 Task: In the Company northwell.edu, Log call with description : 'Had a conversation with a lead exploring partnership opportunities.'; Select call outcome: 'Busy '; Select call Direction: Inbound; Add date: '13 August, 2023' and time 11:00:AM. Logged in from softage.1@softage.net
Action: Mouse moved to (84, 53)
Screenshot: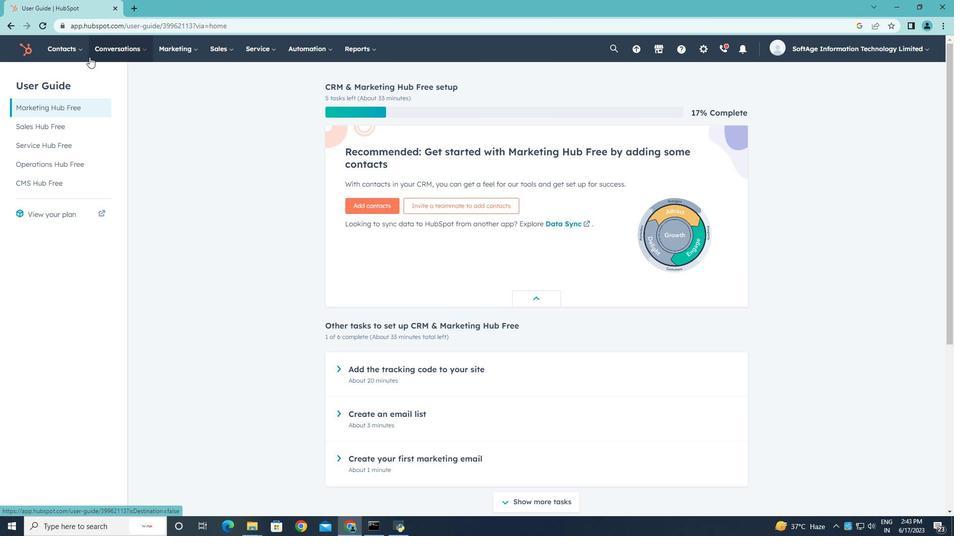 
Action: Mouse pressed left at (84, 53)
Screenshot: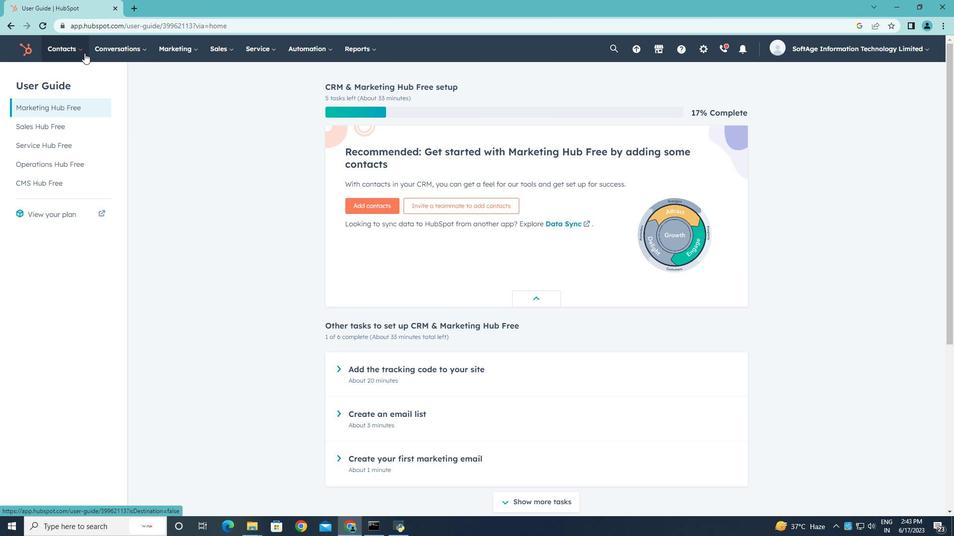 
Action: Mouse moved to (80, 98)
Screenshot: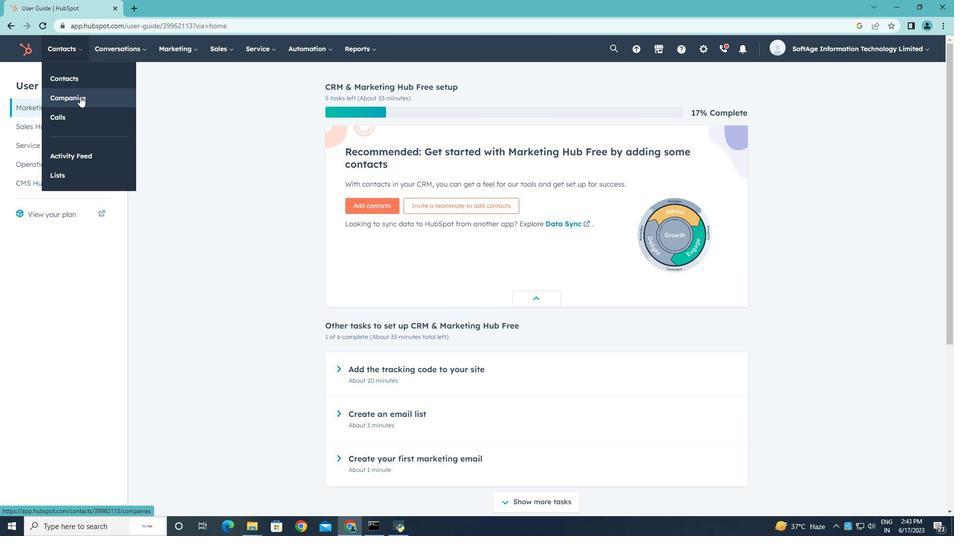 
Action: Mouse pressed left at (80, 98)
Screenshot: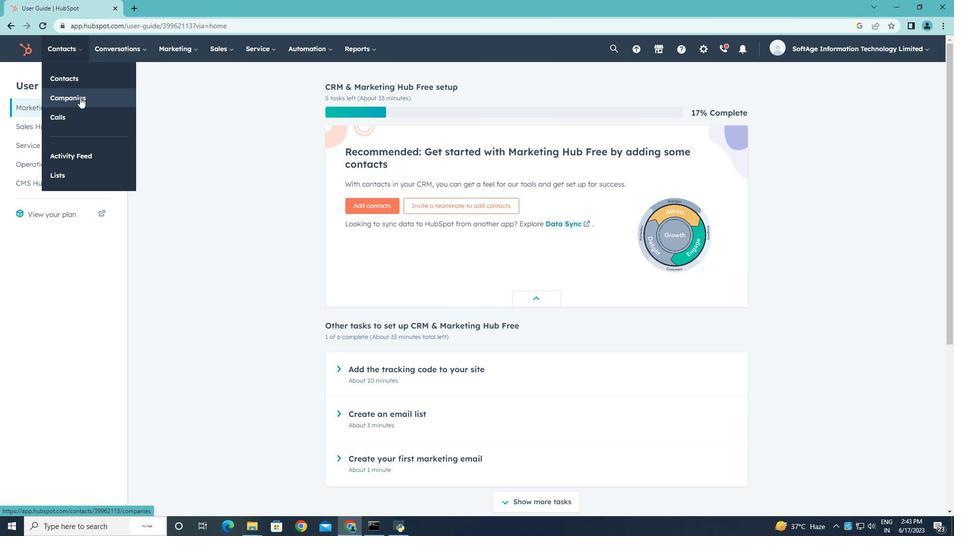 
Action: Mouse moved to (74, 160)
Screenshot: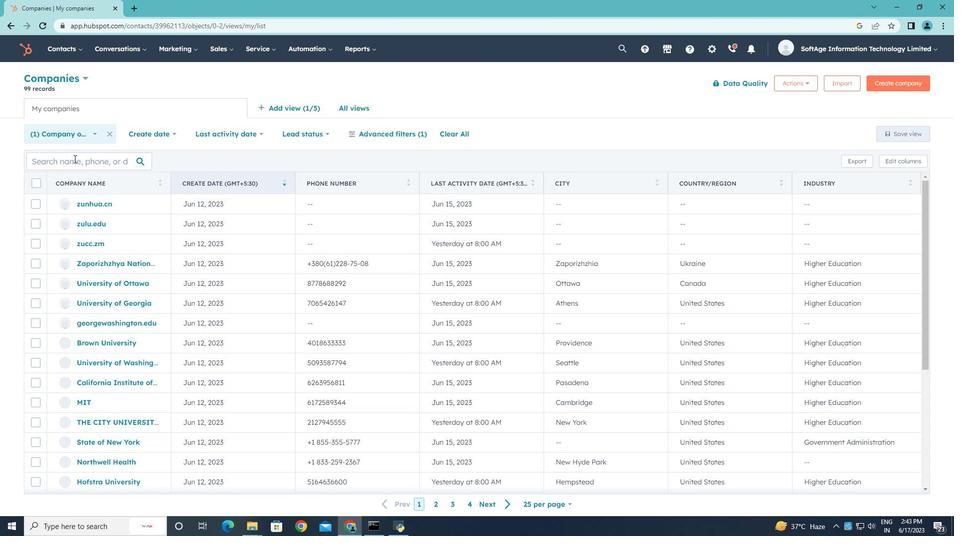 
Action: Mouse pressed left at (74, 160)
Screenshot: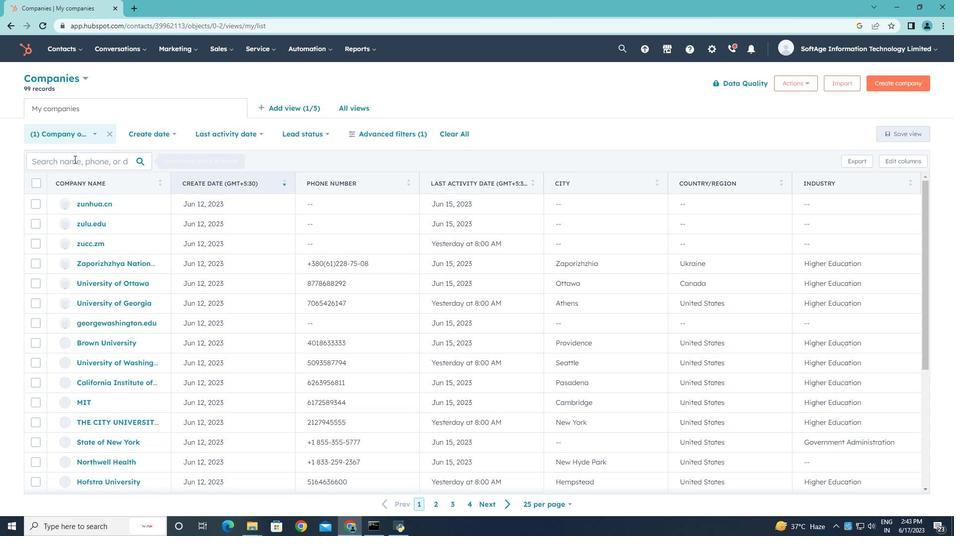 
Action: Key pressed northwell.edu
Screenshot: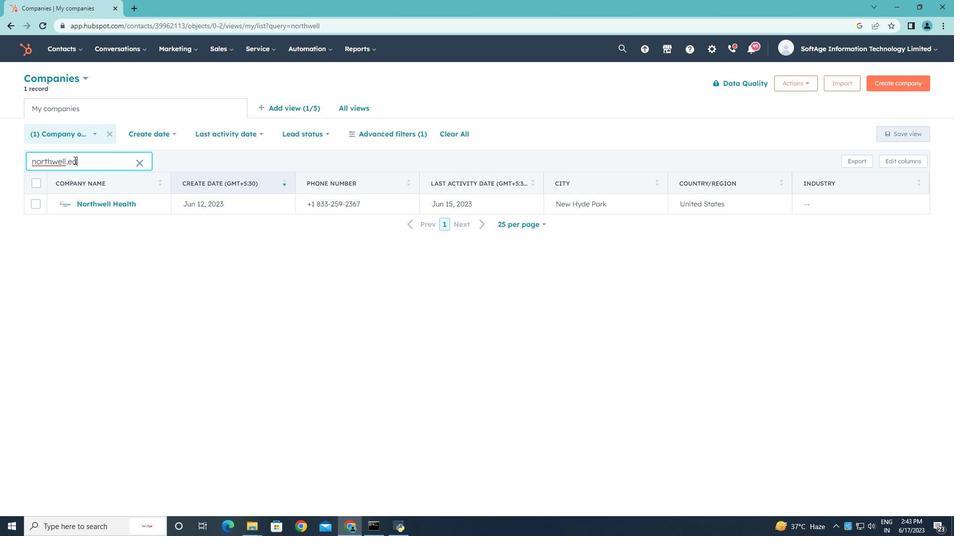 
Action: Mouse moved to (102, 204)
Screenshot: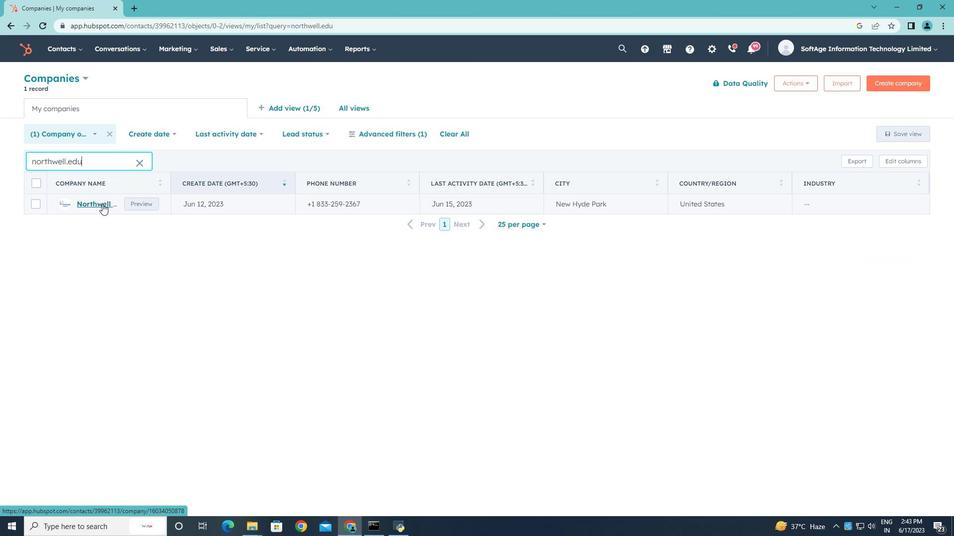 
Action: Mouse pressed left at (102, 204)
Screenshot: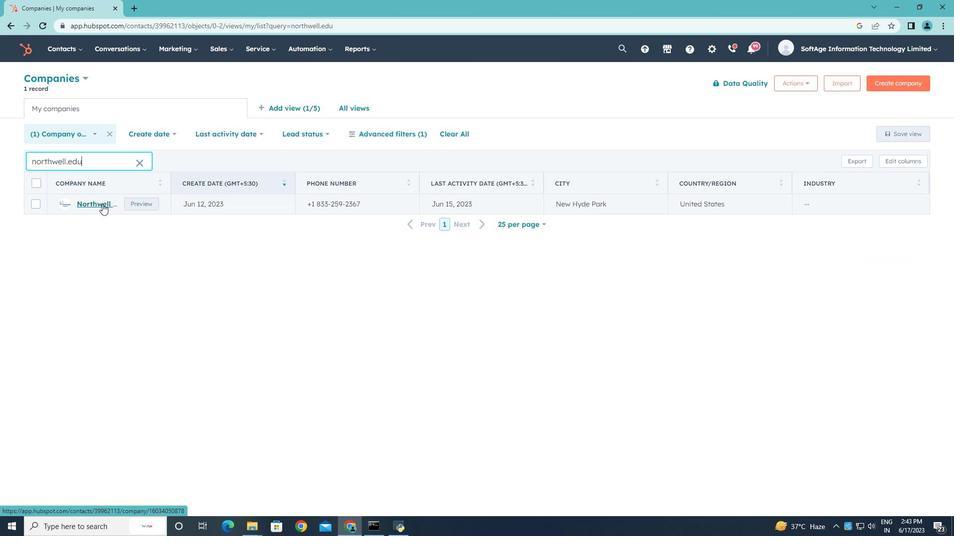 
Action: Mouse moved to (190, 165)
Screenshot: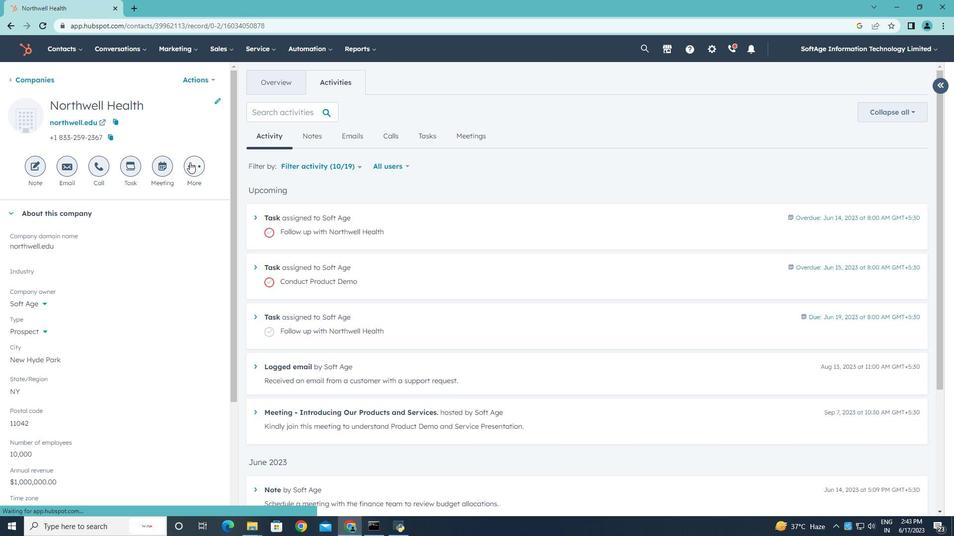 
Action: Mouse pressed left at (190, 165)
Screenshot: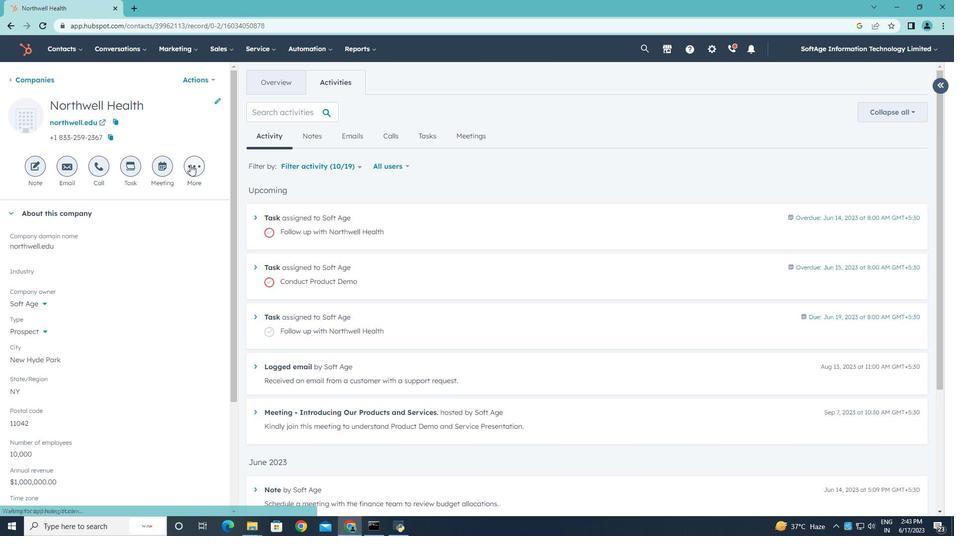 
Action: Mouse moved to (180, 248)
Screenshot: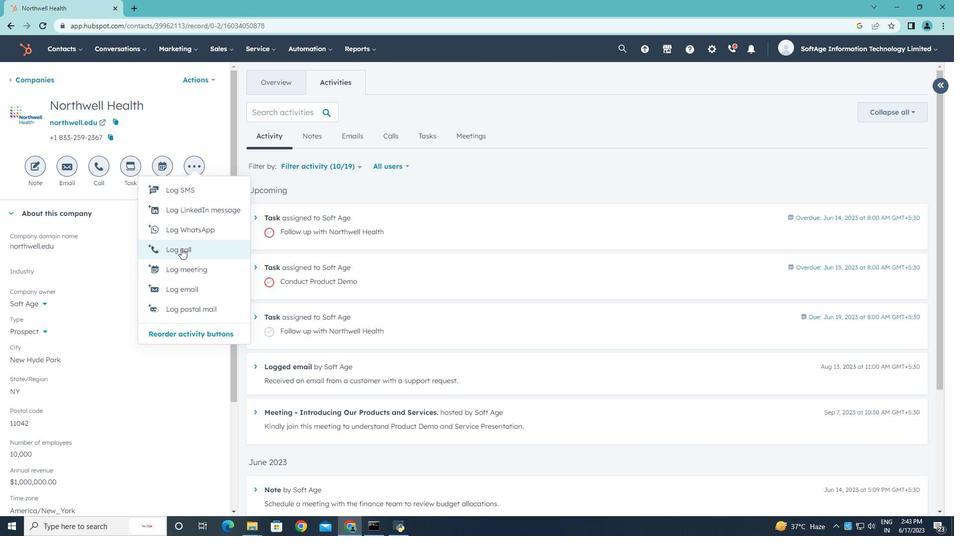 
Action: Mouse pressed left at (180, 248)
Screenshot: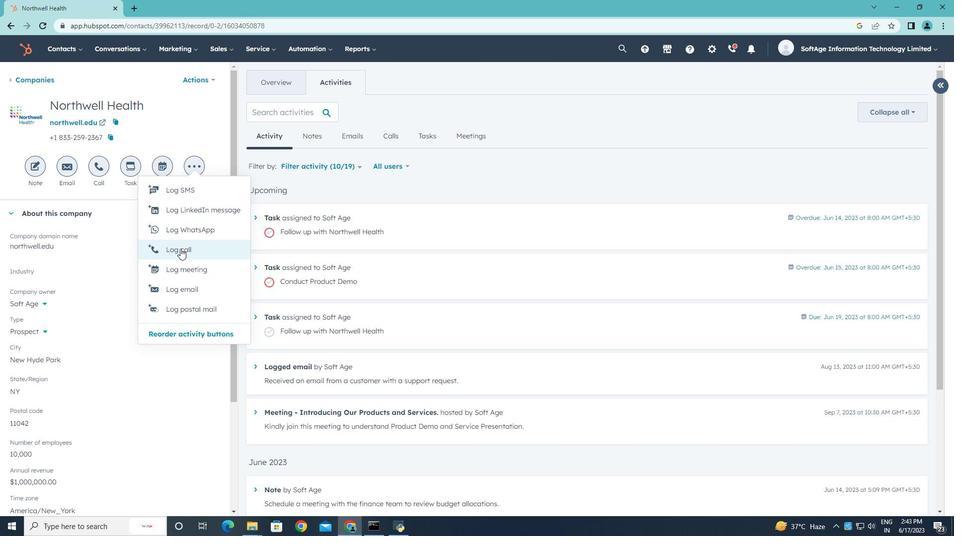
Action: Key pressed <Key.shift>Had<Key.space>a<Key.space>conversation<Key.space>with<Key.space>a<Key.space>lead<Key.space>exploring<Key.space>partnership<Key.space>opportunities.
Screenshot: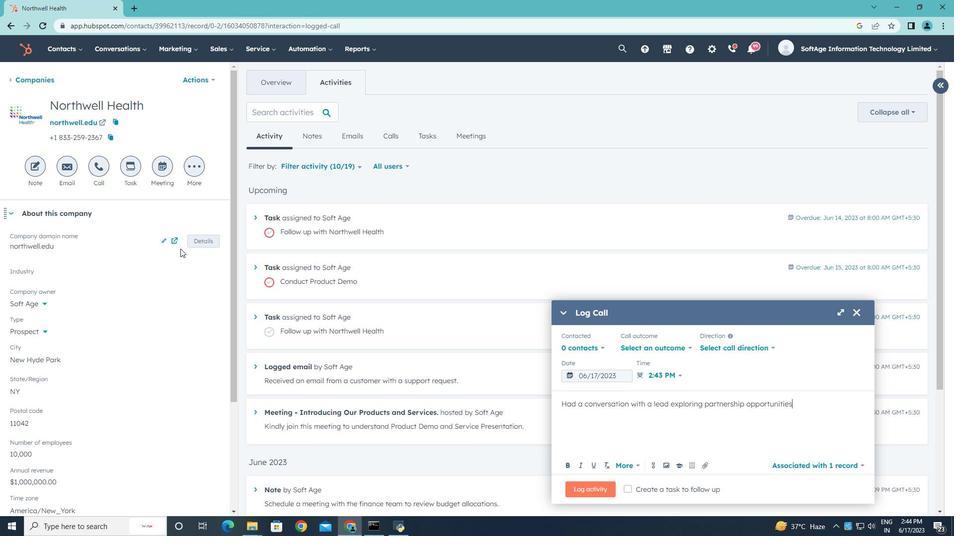 
Action: Mouse moved to (689, 348)
Screenshot: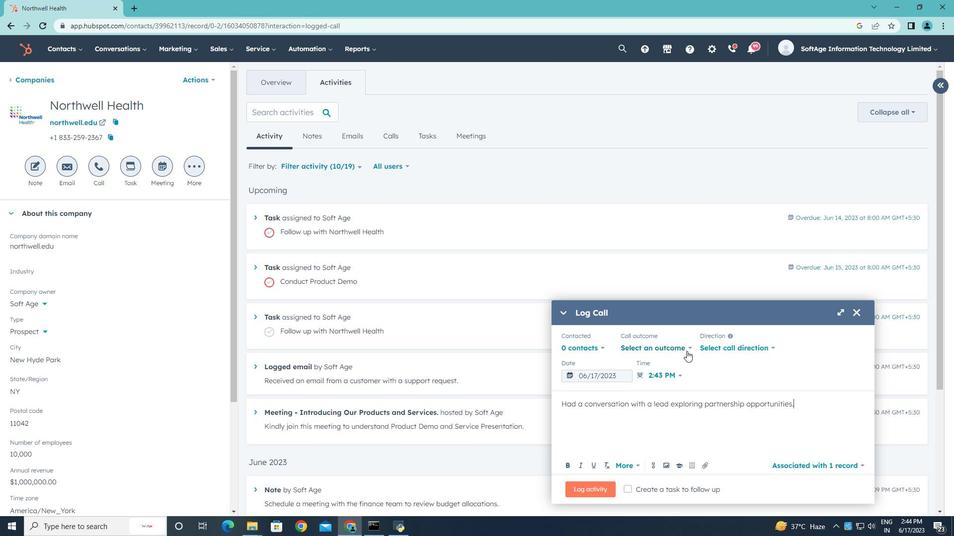 
Action: Mouse pressed left at (689, 348)
Screenshot: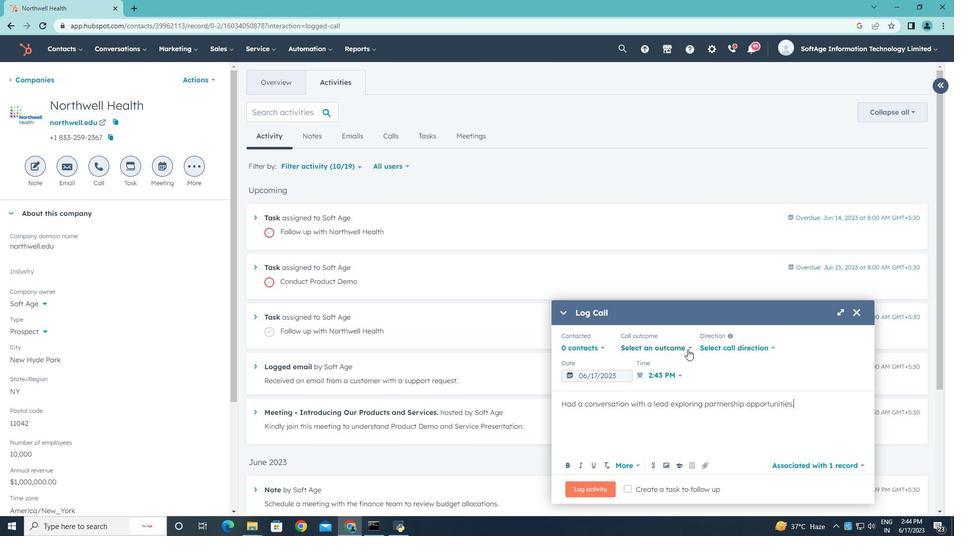 
Action: Mouse moved to (669, 378)
Screenshot: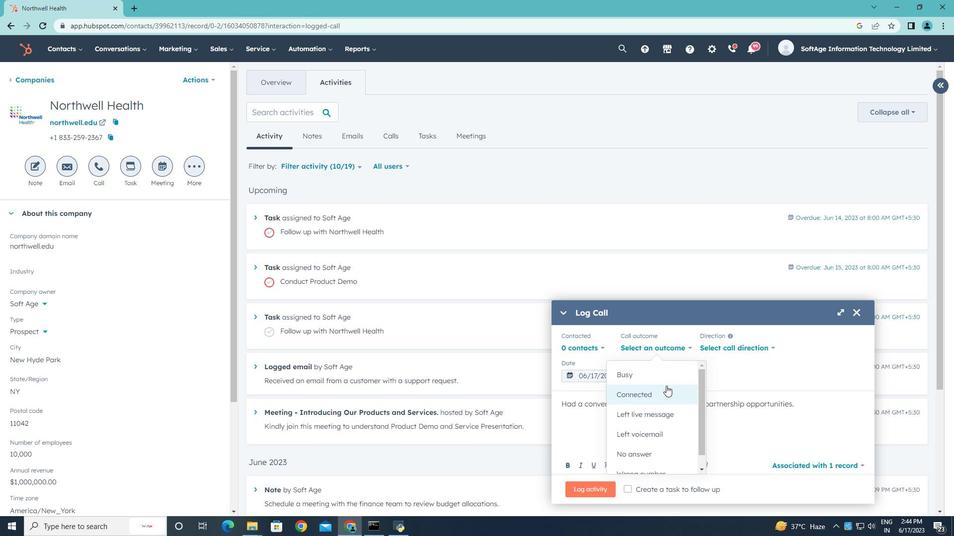
Action: Mouse pressed left at (669, 378)
Screenshot: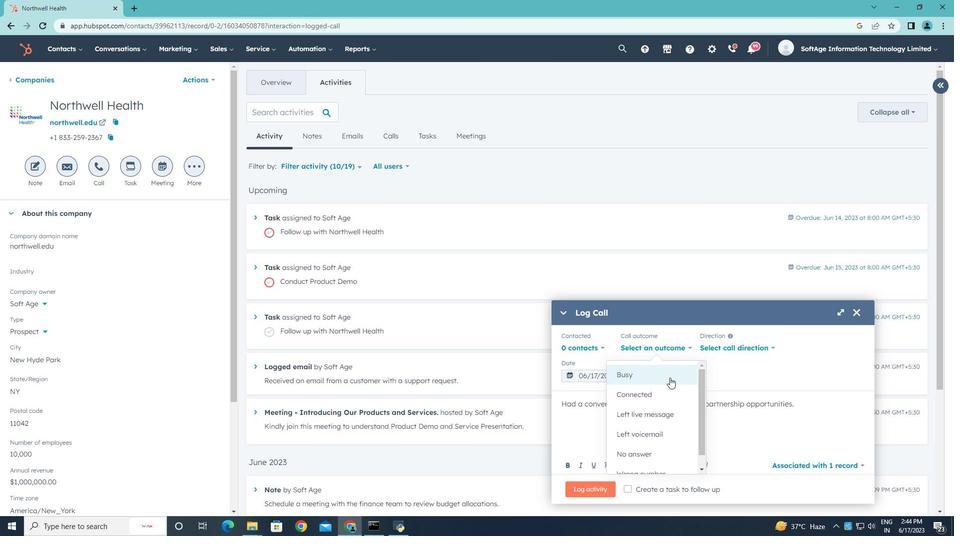 
Action: Mouse moved to (723, 349)
Screenshot: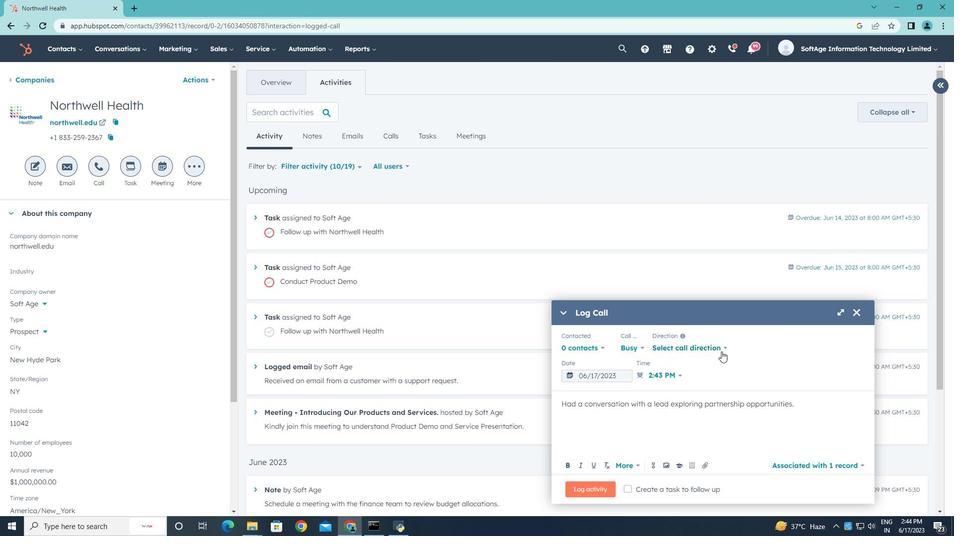 
Action: Mouse pressed left at (723, 349)
Screenshot: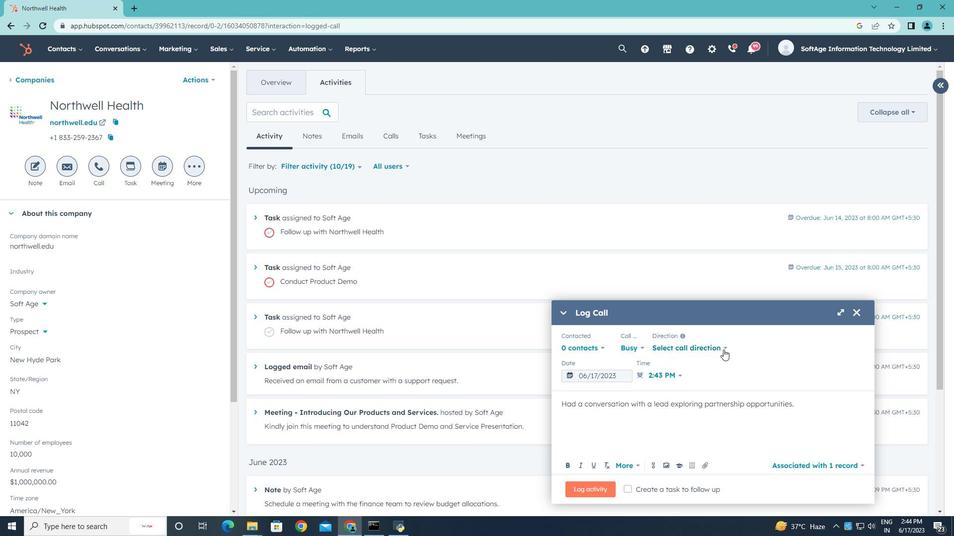 
Action: Mouse moved to (697, 379)
Screenshot: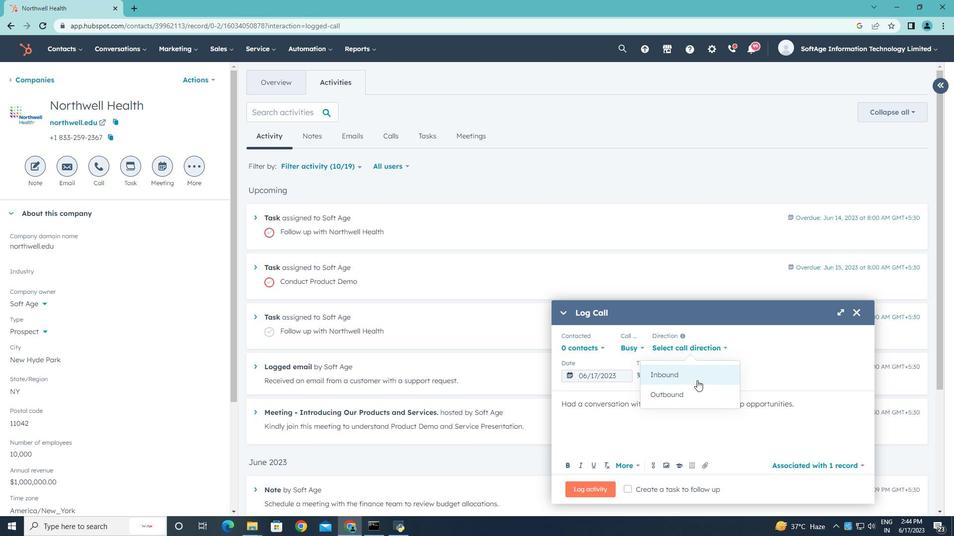 
Action: Mouse pressed left at (697, 379)
Screenshot: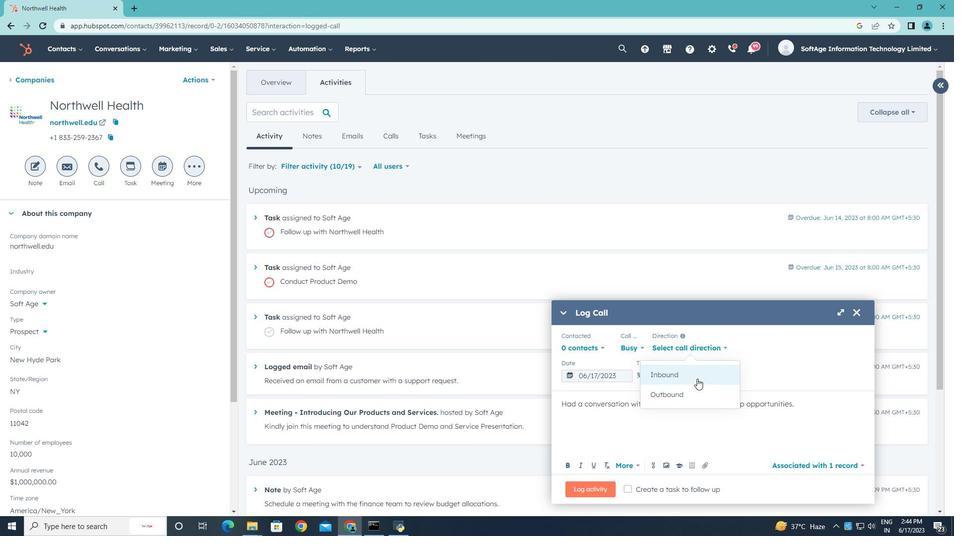 
Action: Mouse moved to (770, 351)
Screenshot: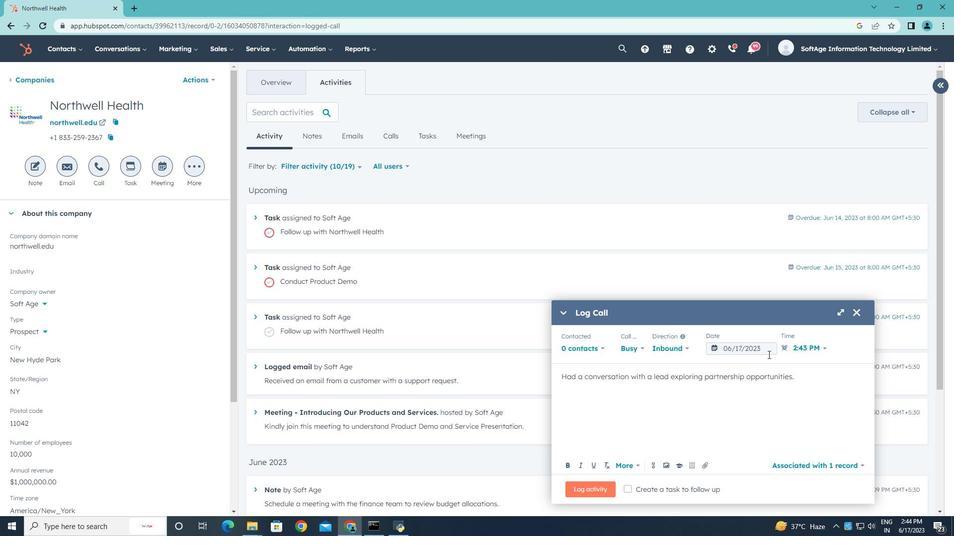 
Action: Mouse pressed left at (770, 351)
Screenshot: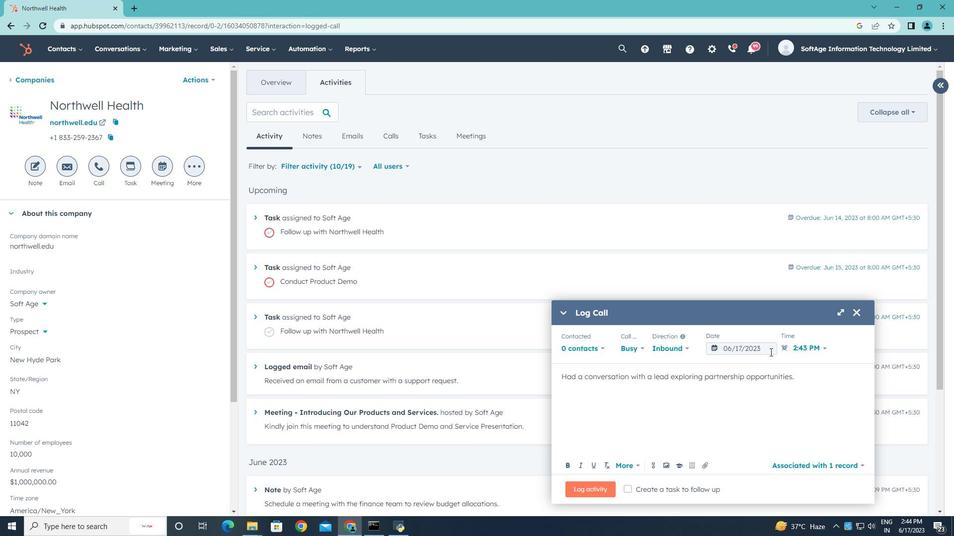 
Action: Mouse moved to (835, 188)
Screenshot: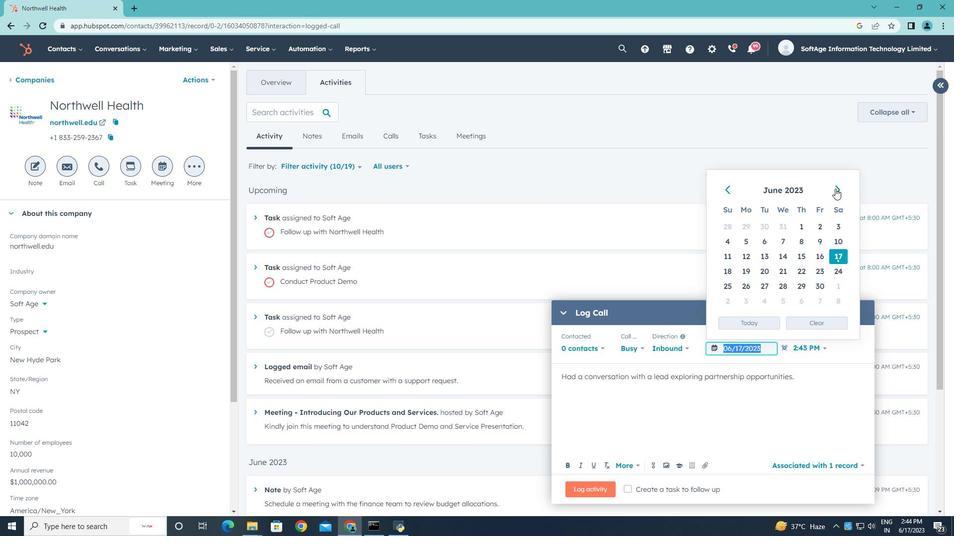 
Action: Mouse pressed left at (835, 188)
Screenshot: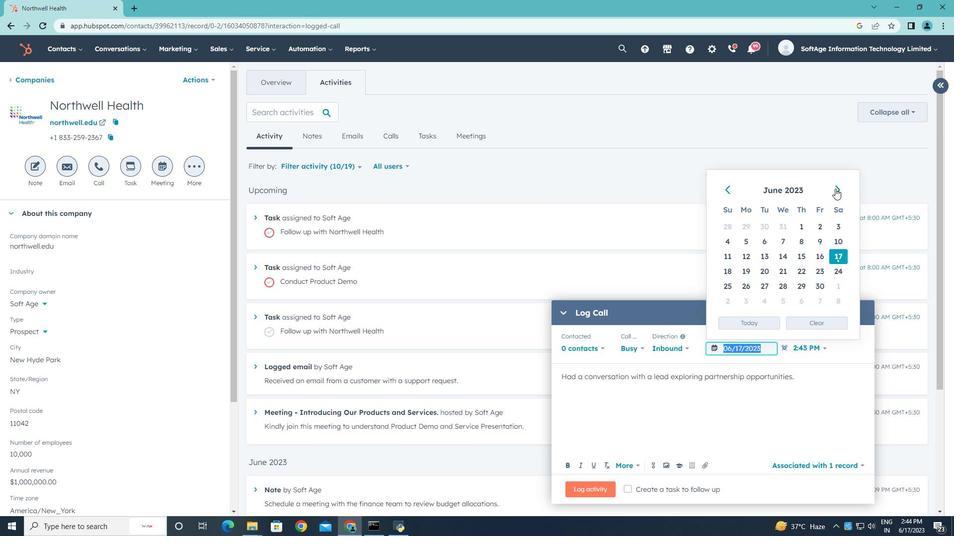 
Action: Mouse pressed left at (835, 188)
Screenshot: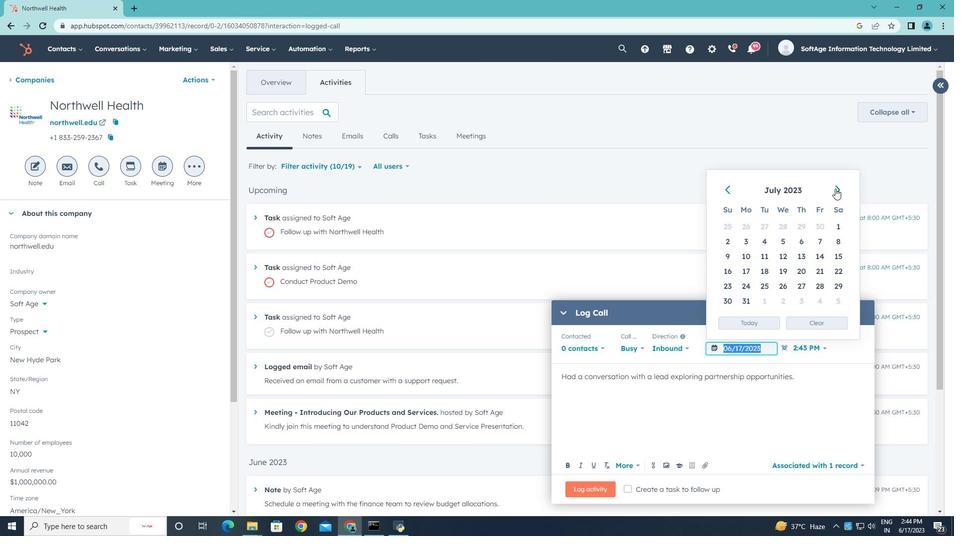 
Action: Mouse moved to (732, 256)
Screenshot: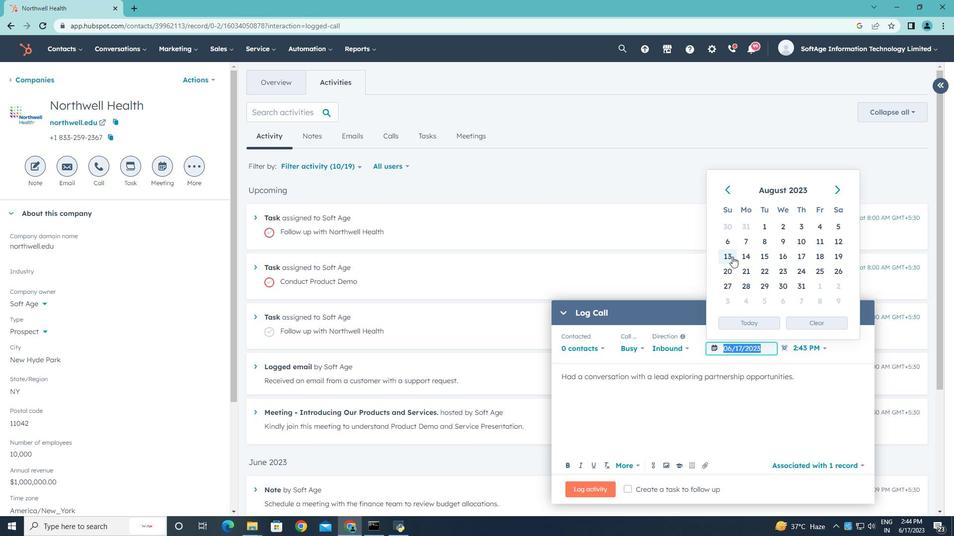 
Action: Mouse pressed left at (732, 256)
Screenshot: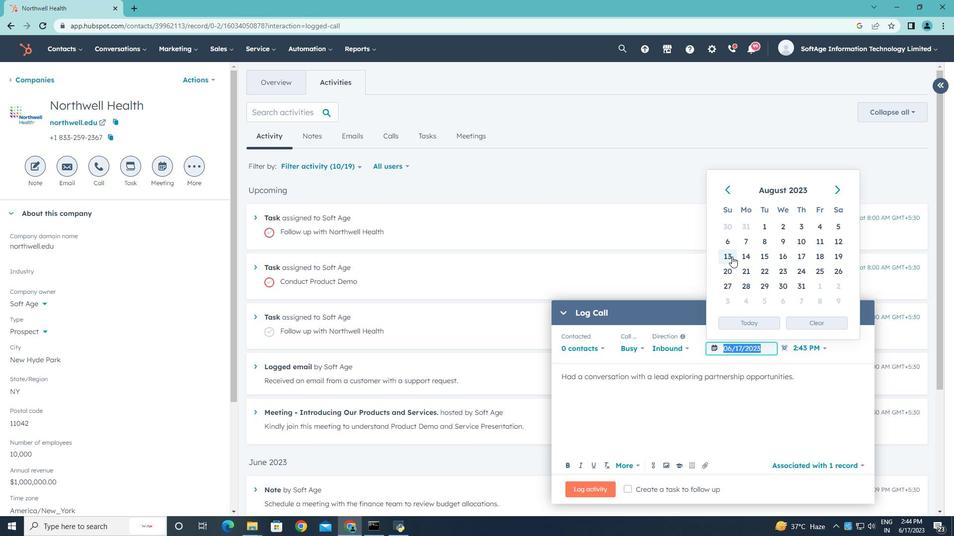 
Action: Mouse moved to (825, 348)
Screenshot: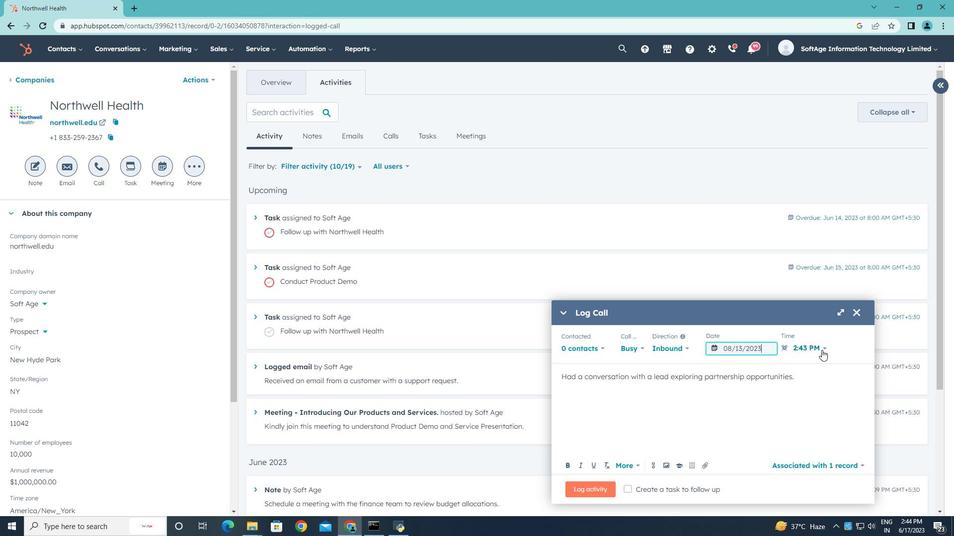 
Action: Mouse pressed left at (825, 348)
Screenshot: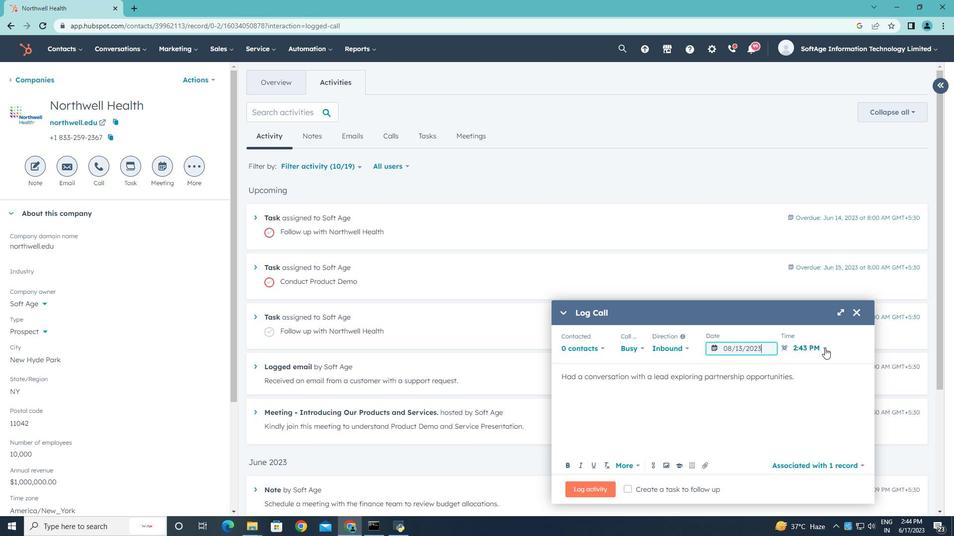 
Action: Mouse moved to (793, 418)
Screenshot: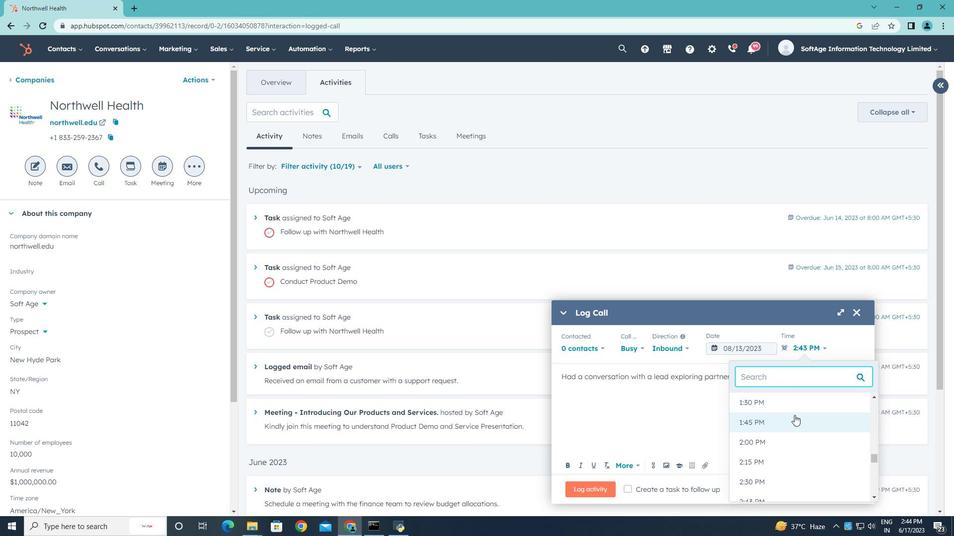
Action: Mouse scrolled (793, 418) with delta (0, 0)
Screenshot: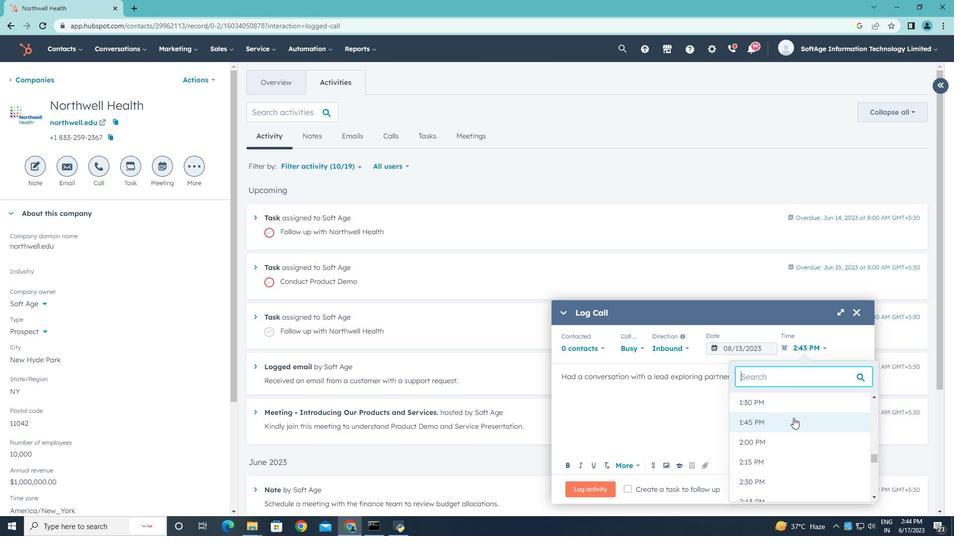 
Action: Mouse scrolled (793, 418) with delta (0, 0)
Screenshot: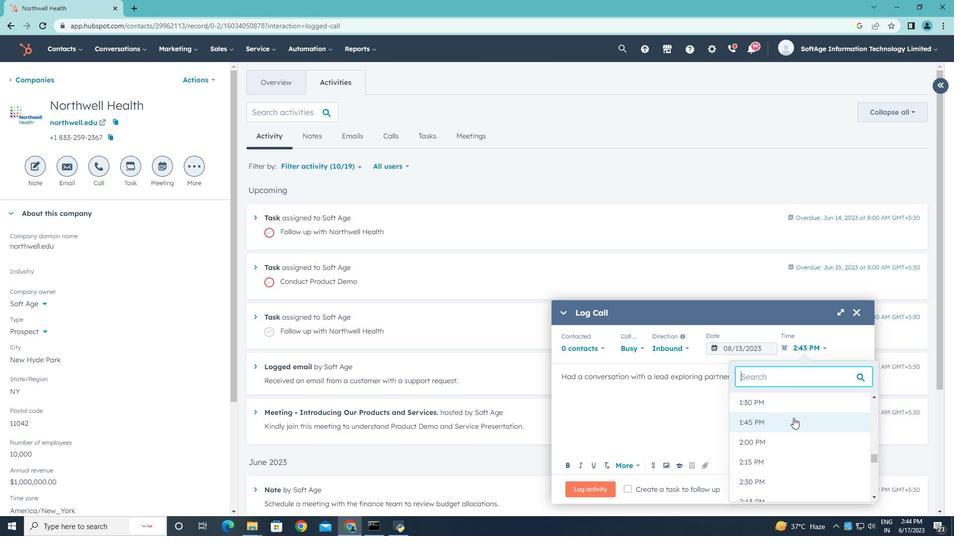 
Action: Mouse scrolled (793, 418) with delta (0, 0)
Screenshot: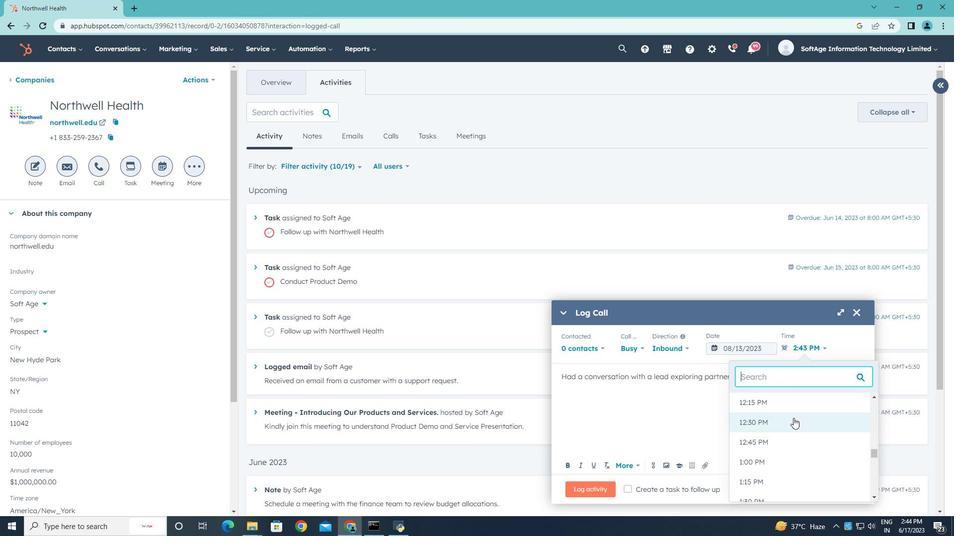 
Action: Mouse scrolled (793, 418) with delta (0, 0)
Screenshot: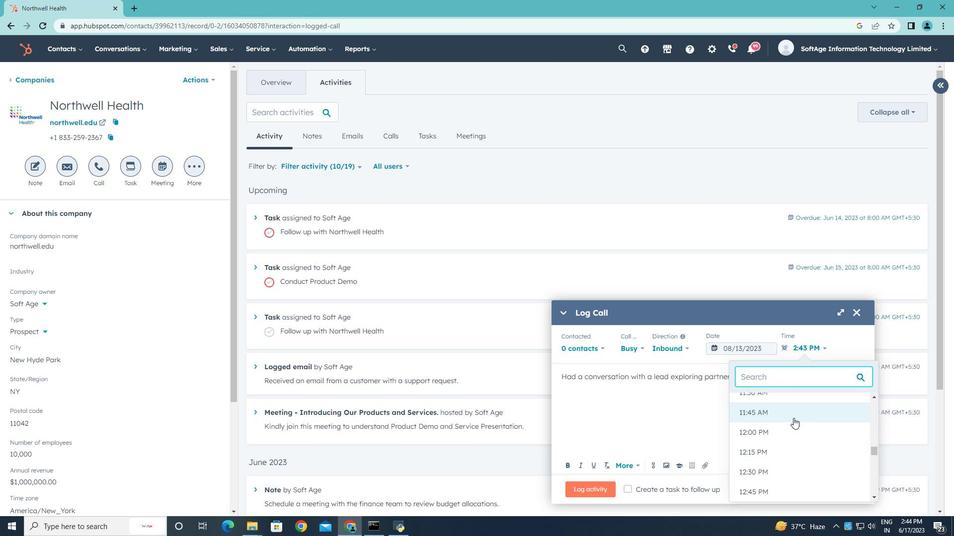 
Action: Mouse moved to (790, 404)
Screenshot: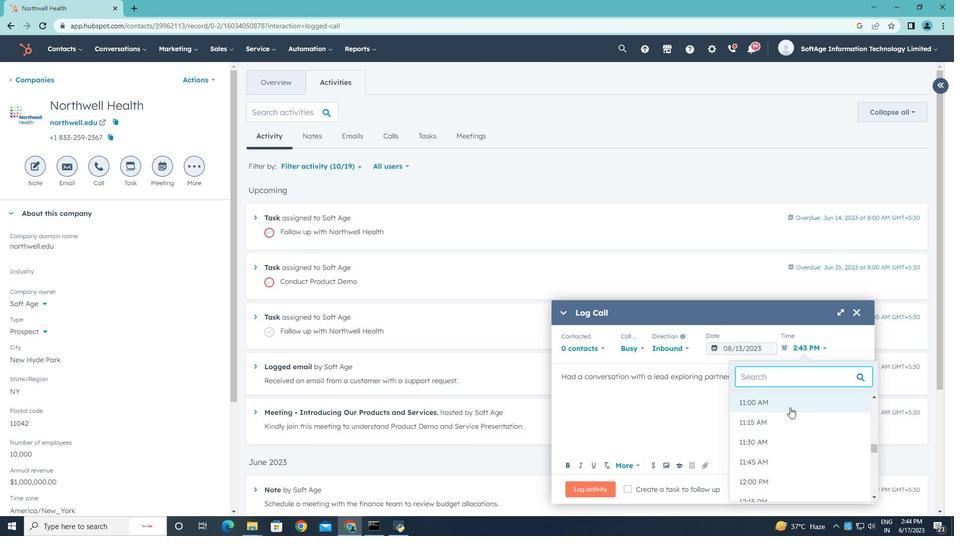 
Action: Mouse pressed left at (790, 404)
Screenshot: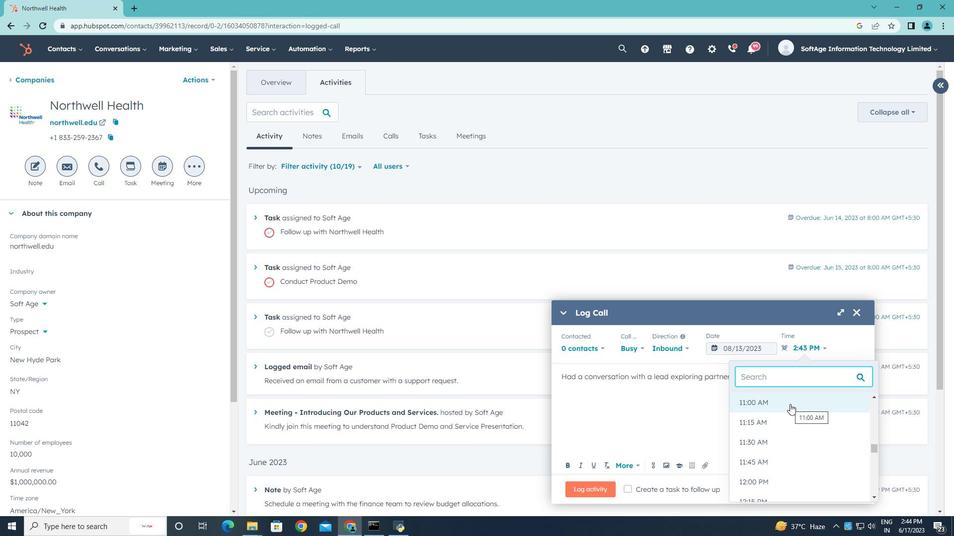 
Action: Mouse scrolled (790, 404) with delta (0, 0)
Screenshot: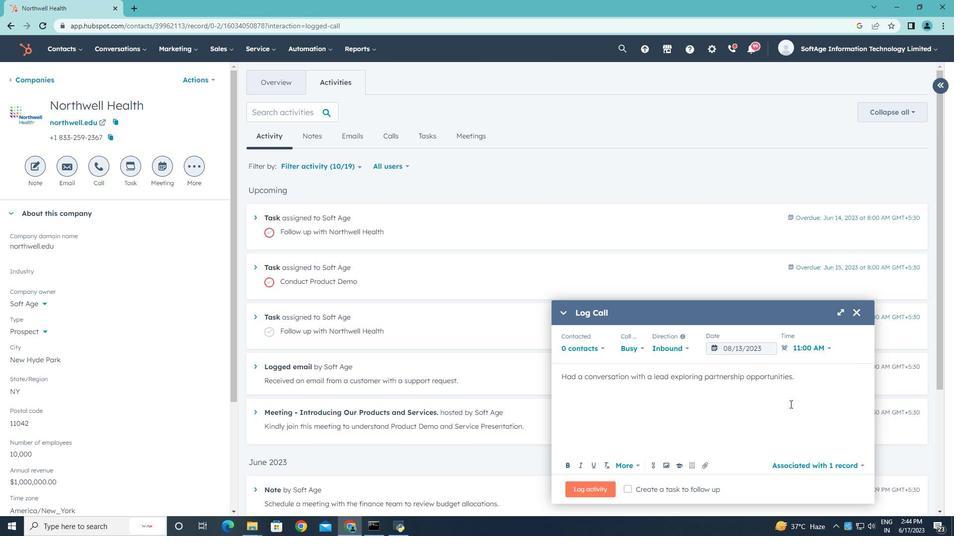 
Action: Mouse scrolled (790, 404) with delta (0, 0)
Screenshot: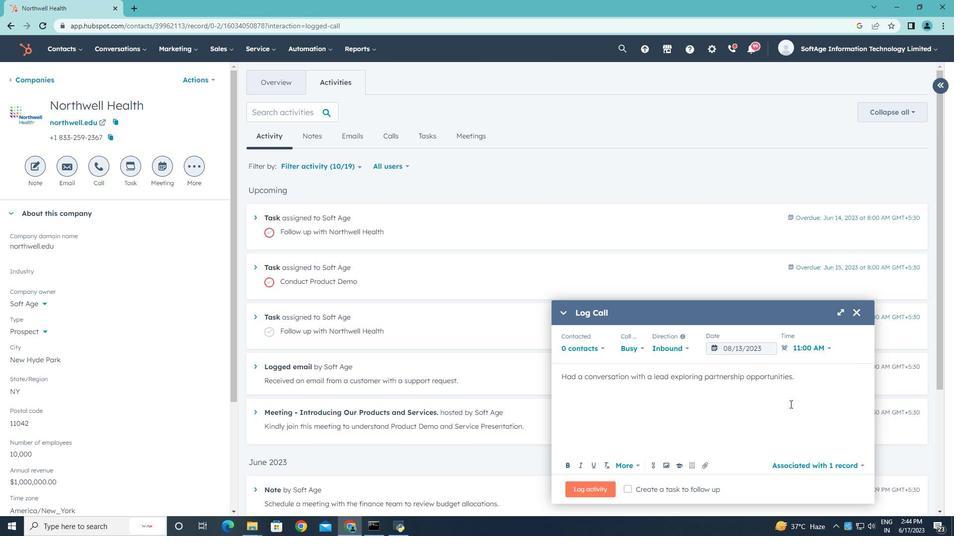 
Action: Mouse scrolled (790, 404) with delta (0, 0)
Screenshot: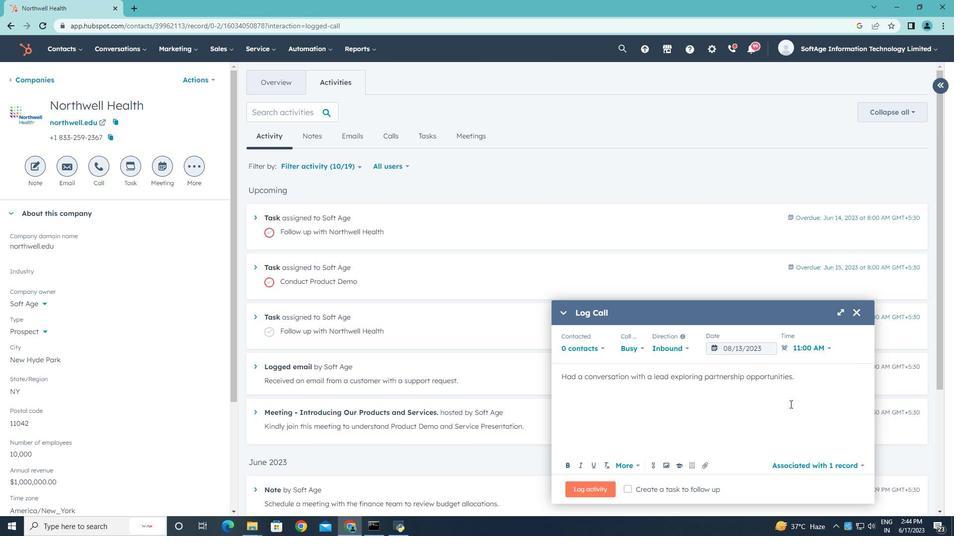 
Action: Mouse moved to (594, 484)
Screenshot: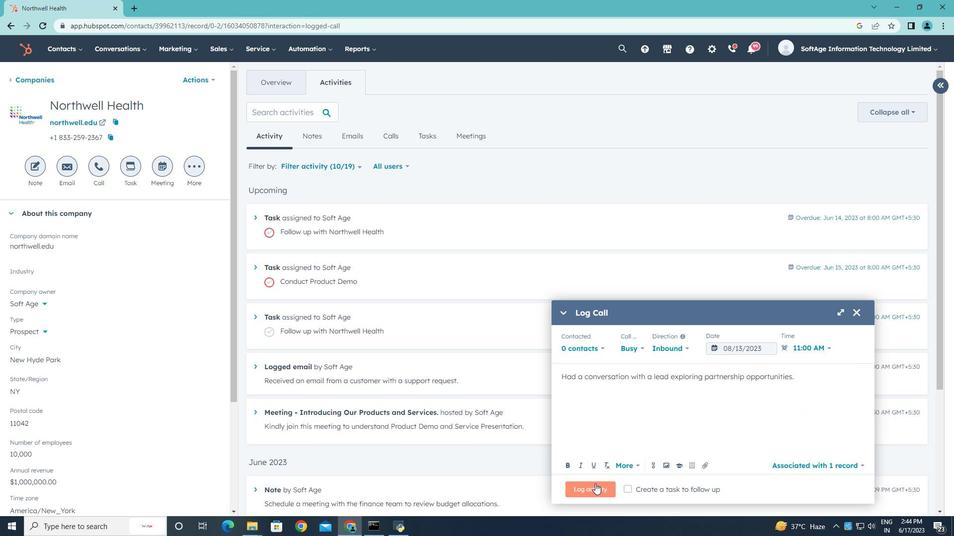 
Action: Mouse pressed left at (594, 484)
Screenshot: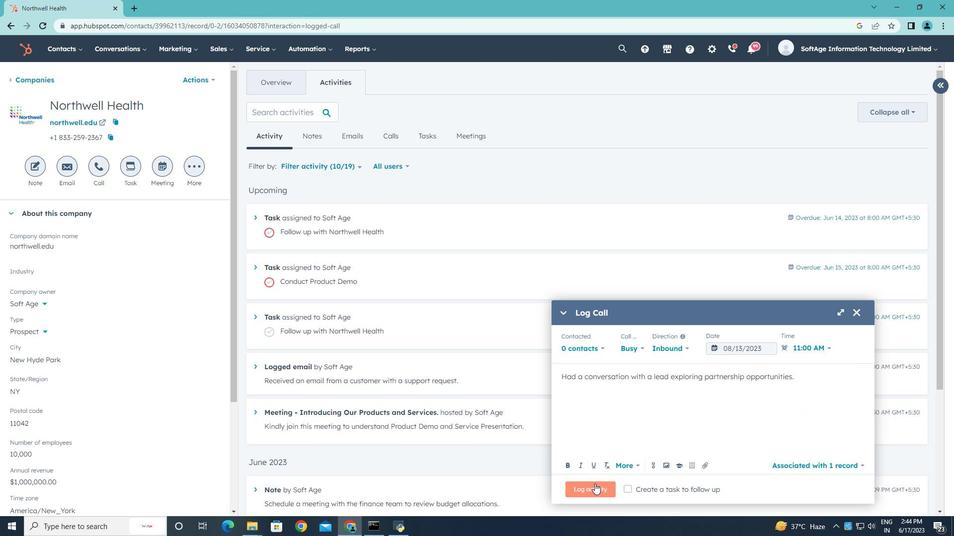 
Action: Mouse moved to (594, 484)
Screenshot: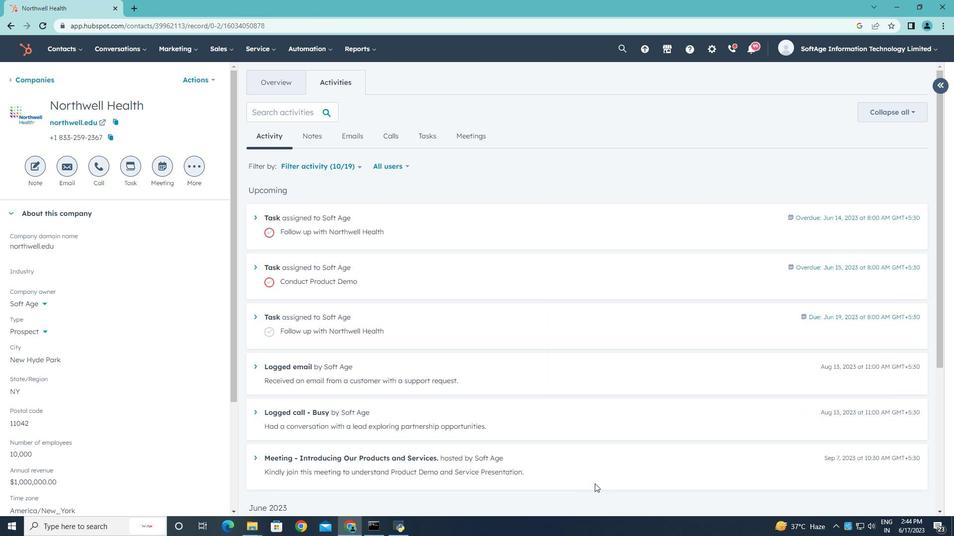 
